 Task: Add a condition where "Organization Is not -" in pending tickets.
Action: Mouse moved to (118, 470)
Screenshot: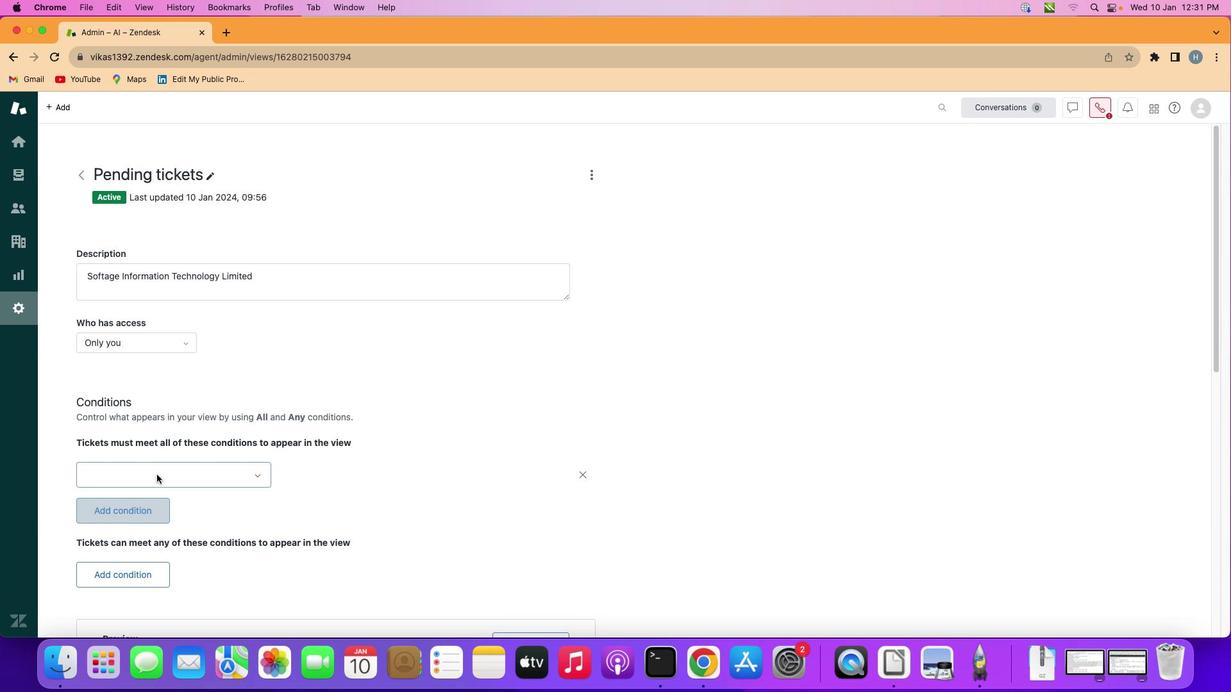 
Action: Mouse pressed left at (118, 470)
Screenshot: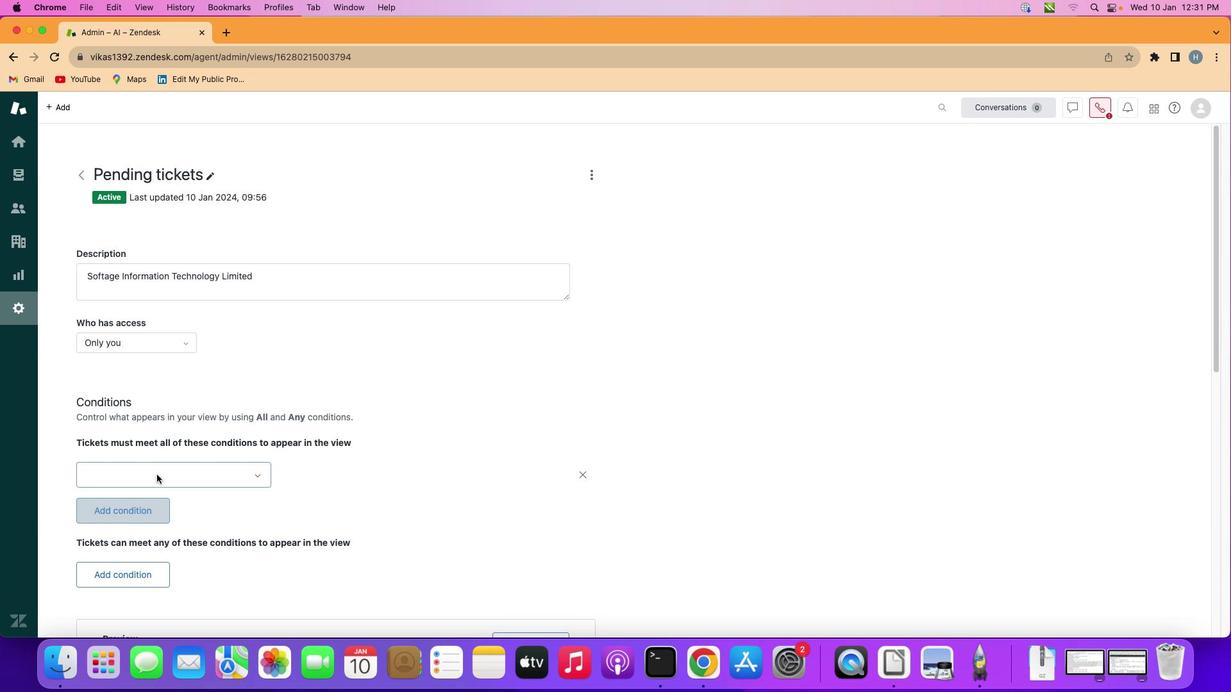 
Action: Mouse moved to (179, 470)
Screenshot: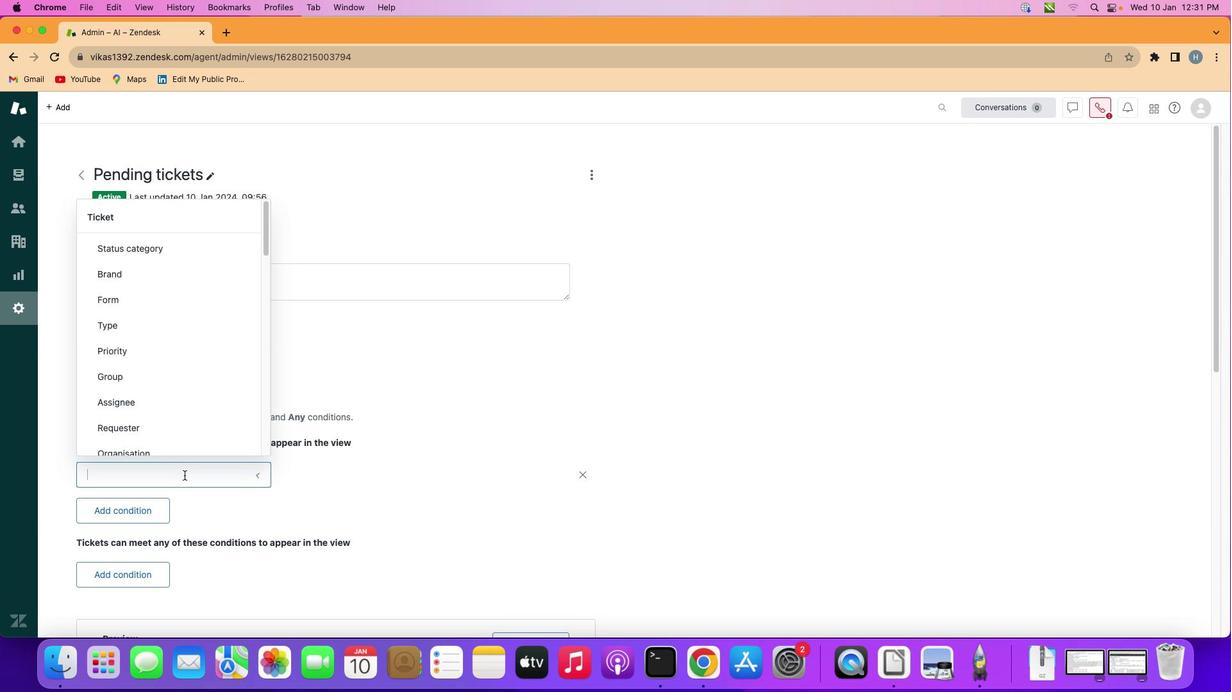 
Action: Mouse pressed left at (179, 470)
Screenshot: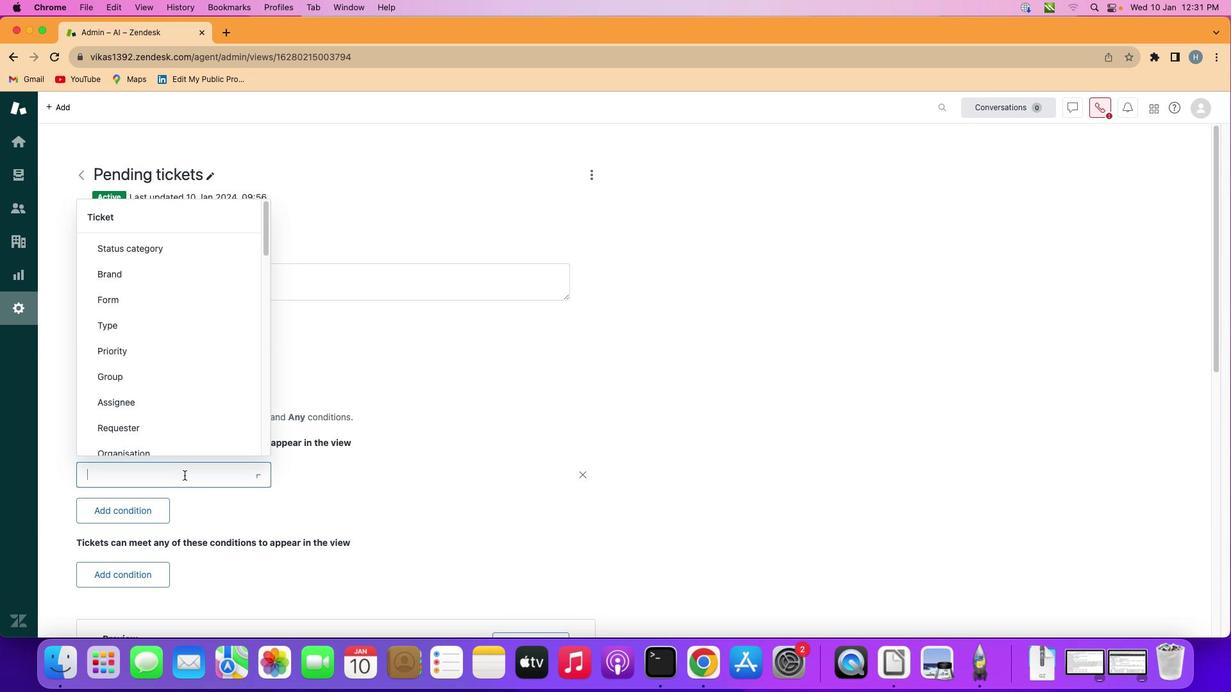 
Action: Mouse moved to (205, 378)
Screenshot: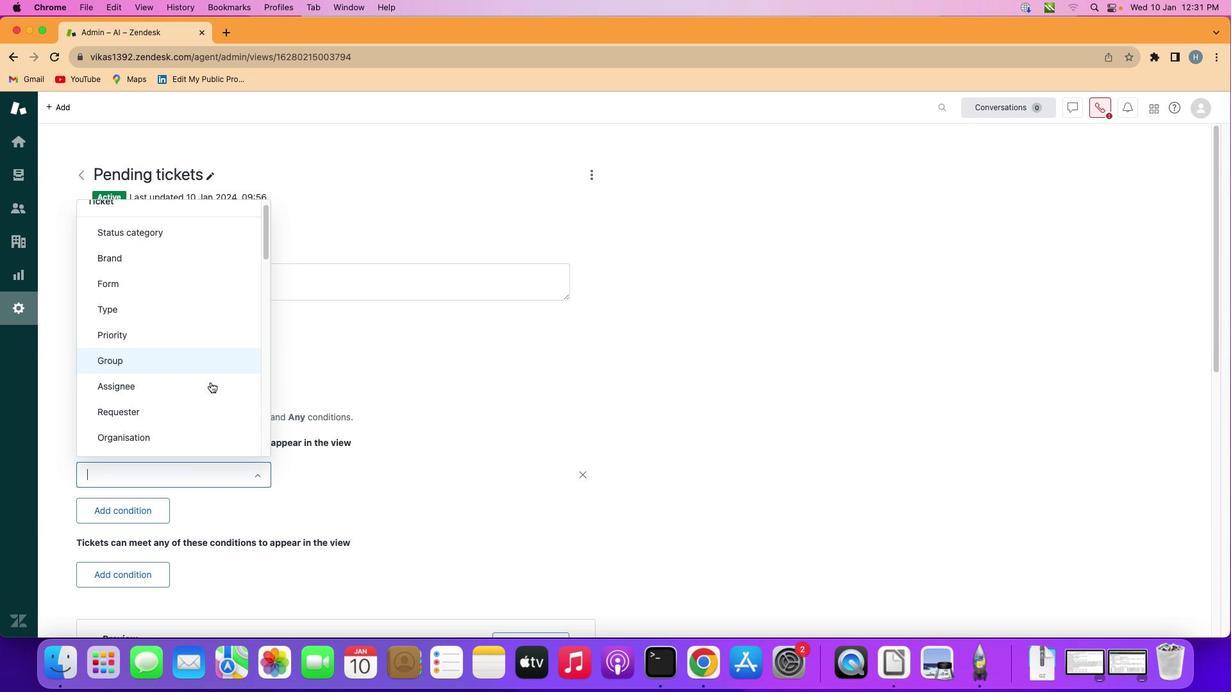 
Action: Mouse scrolled (205, 378) with delta (-3, -4)
Screenshot: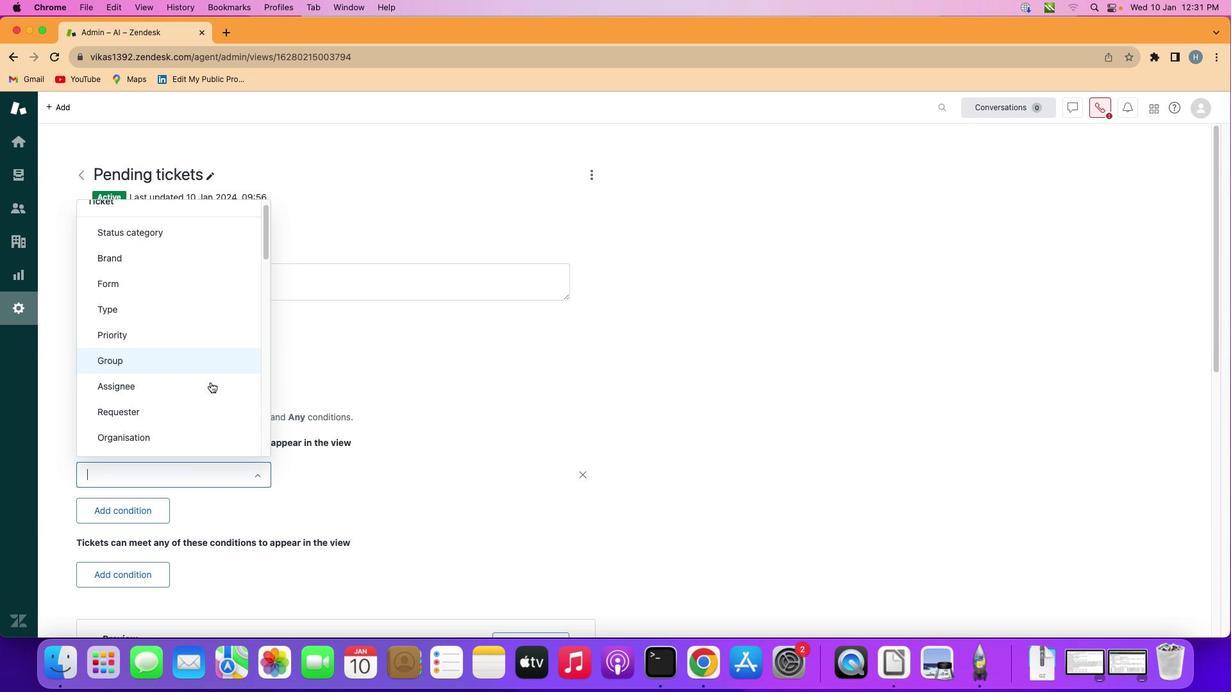 
Action: Mouse scrolled (205, 378) with delta (-3, -4)
Screenshot: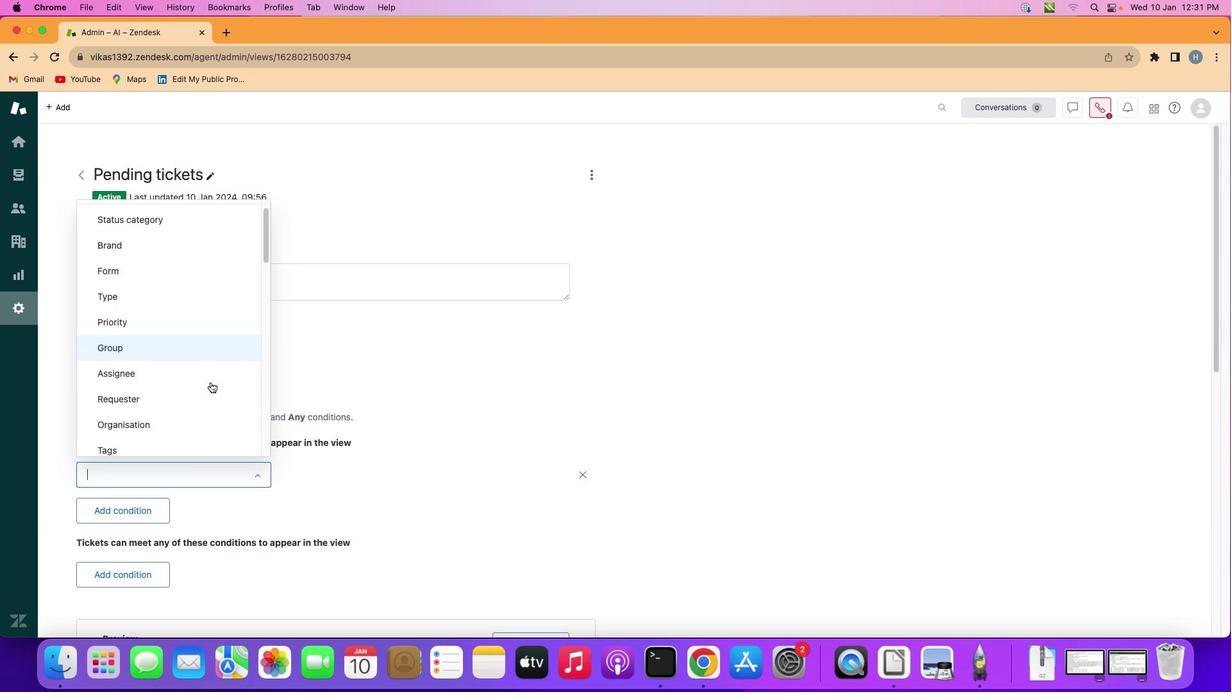 
Action: Mouse scrolled (205, 378) with delta (-3, -4)
Screenshot: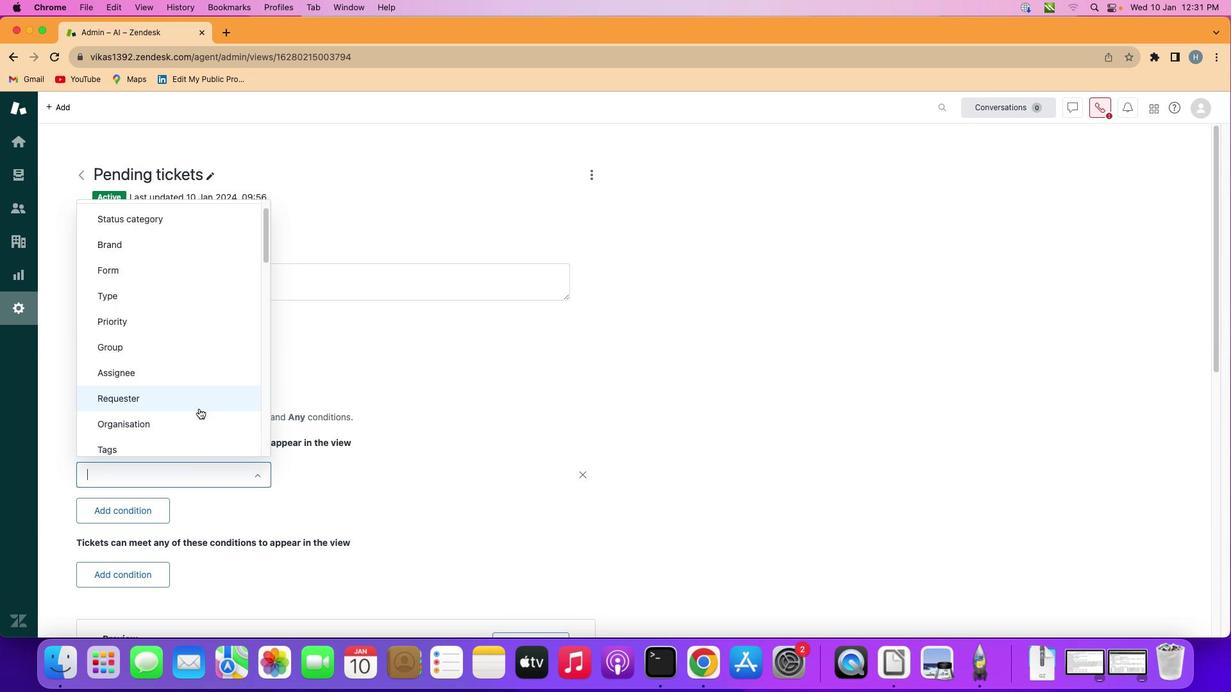 
Action: Mouse moved to (189, 416)
Screenshot: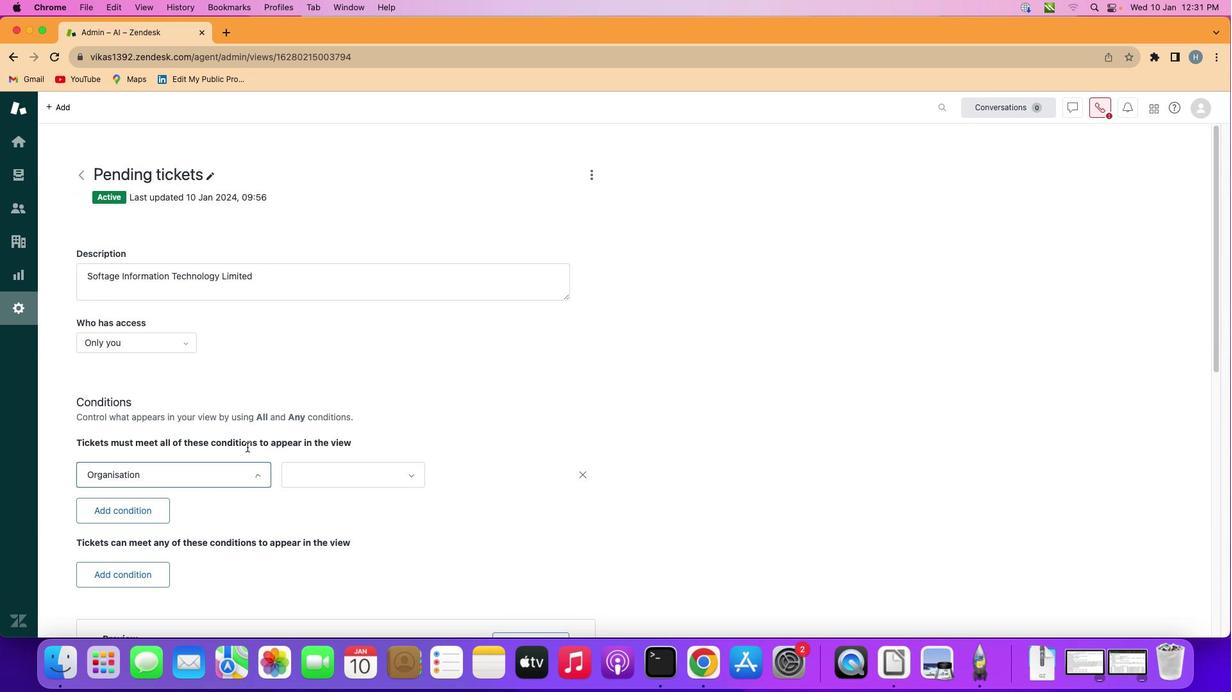 
Action: Mouse pressed left at (189, 416)
Screenshot: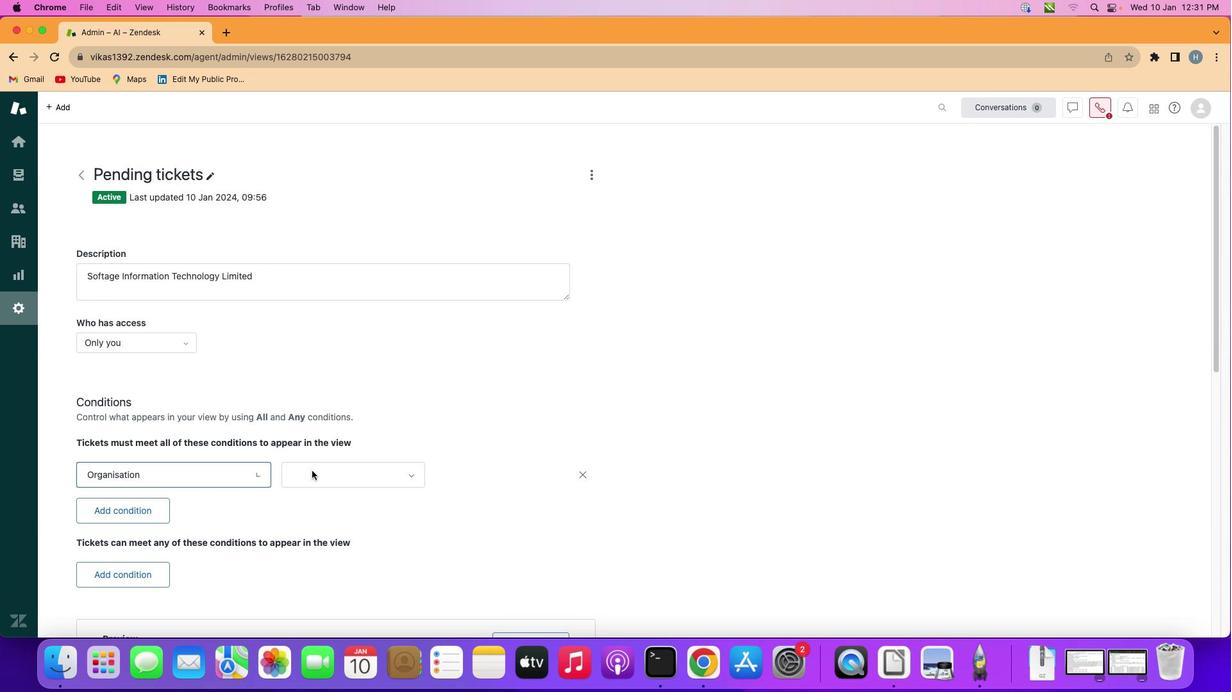
Action: Mouse moved to (321, 466)
Screenshot: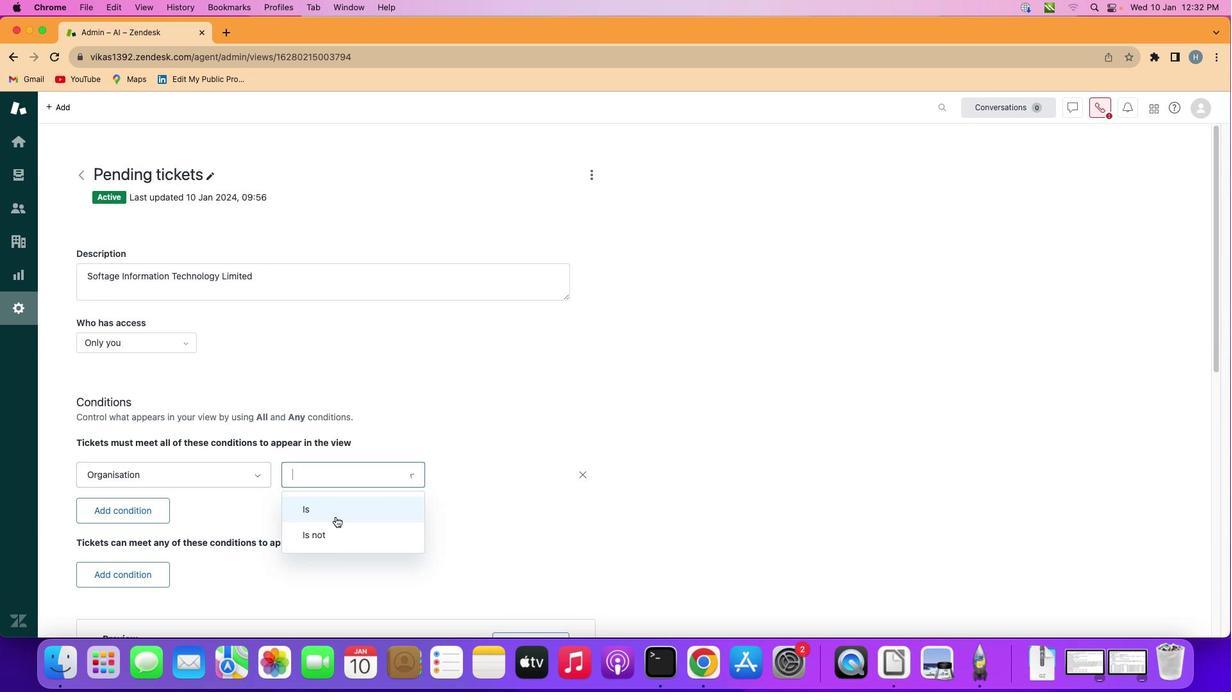 
Action: Mouse pressed left at (321, 466)
Screenshot: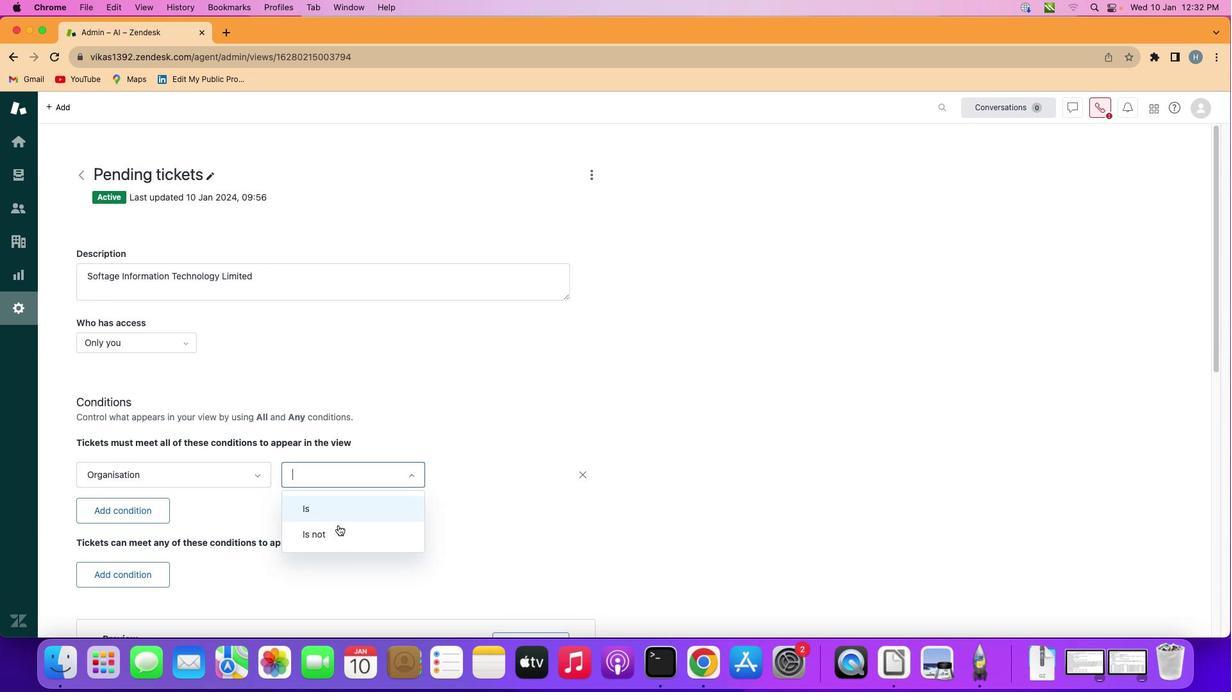 
Action: Mouse moved to (334, 527)
Screenshot: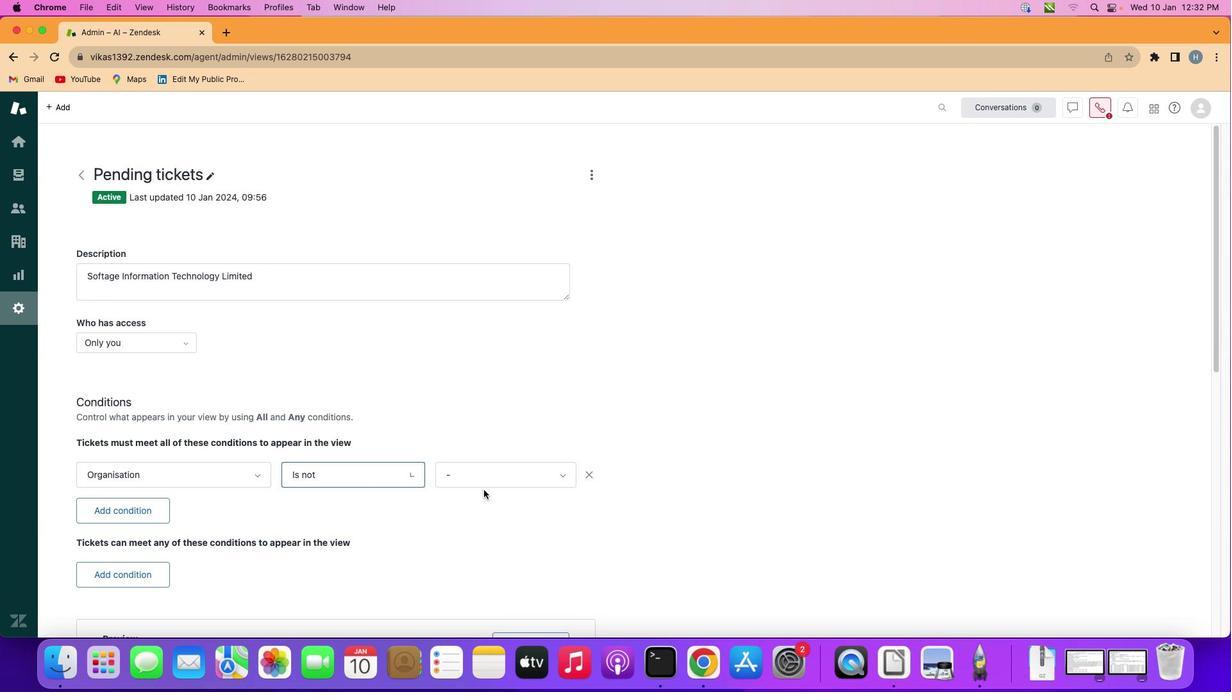 
Action: Mouse pressed left at (334, 527)
Screenshot: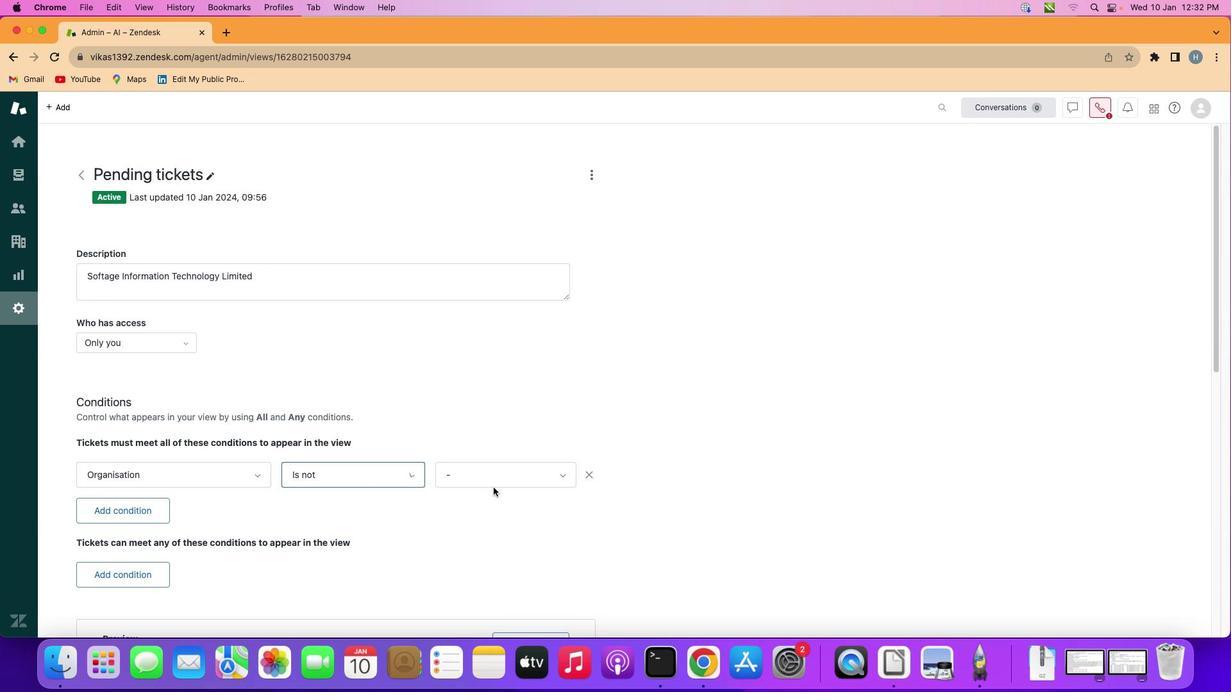 
Action: Mouse moved to (501, 471)
Screenshot: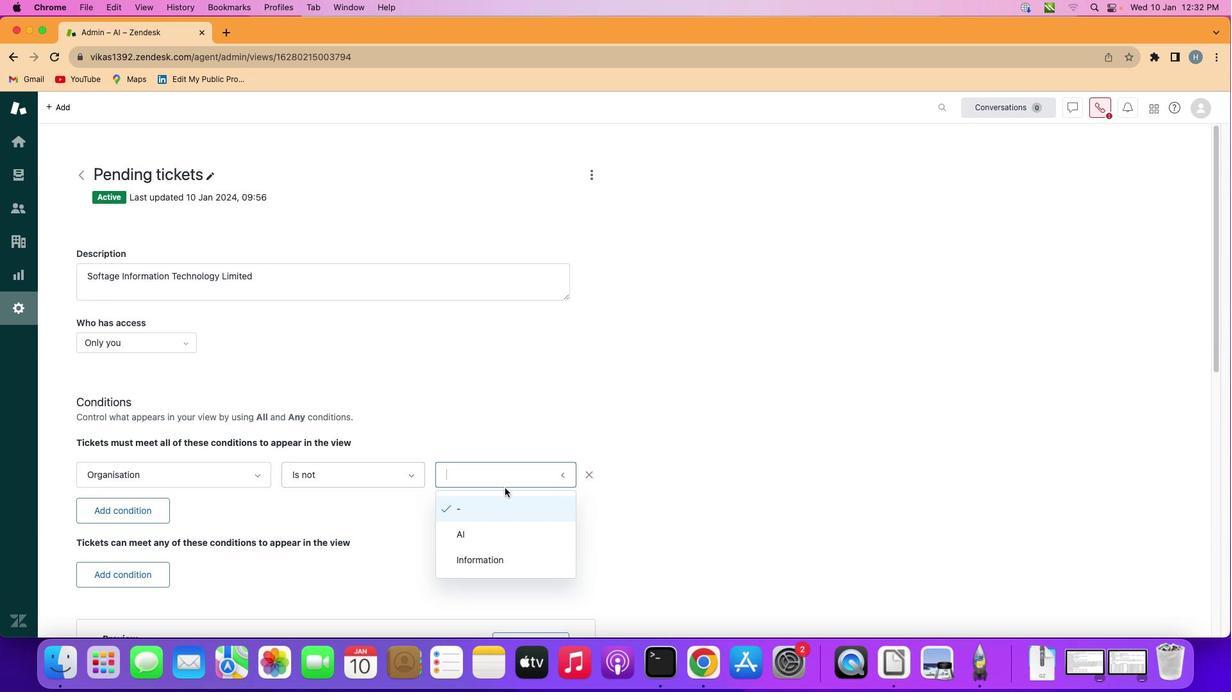 
Action: Mouse pressed left at (501, 471)
Screenshot: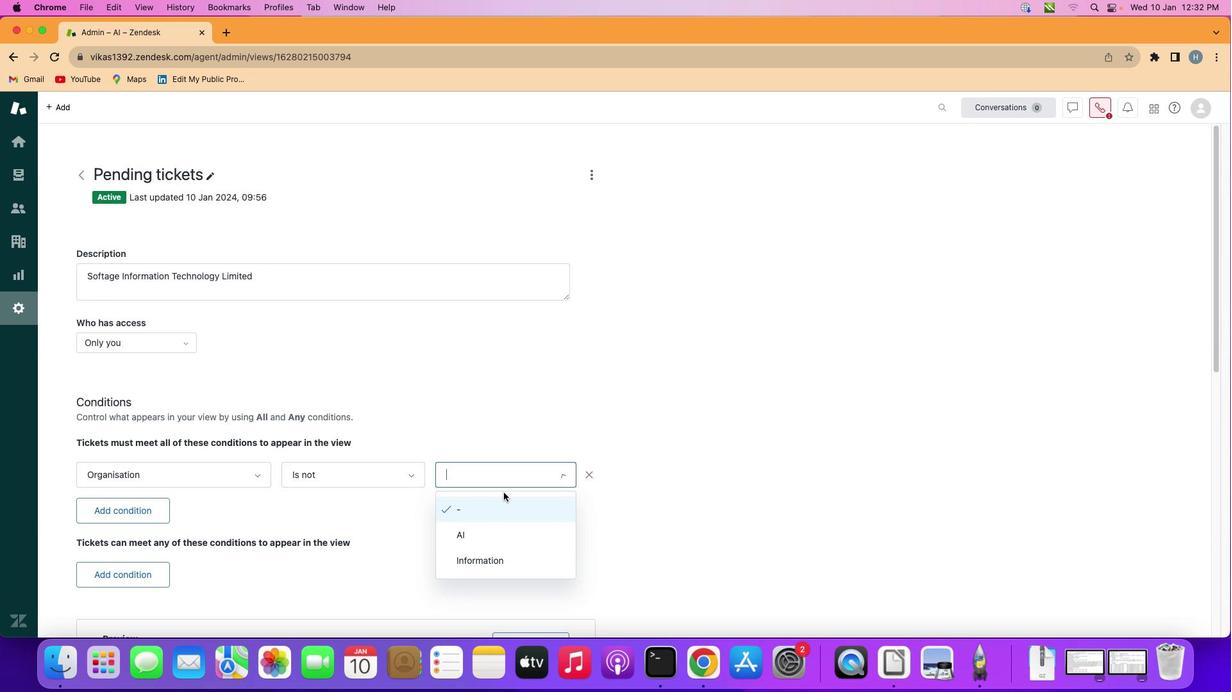 
Action: Mouse moved to (495, 502)
Screenshot: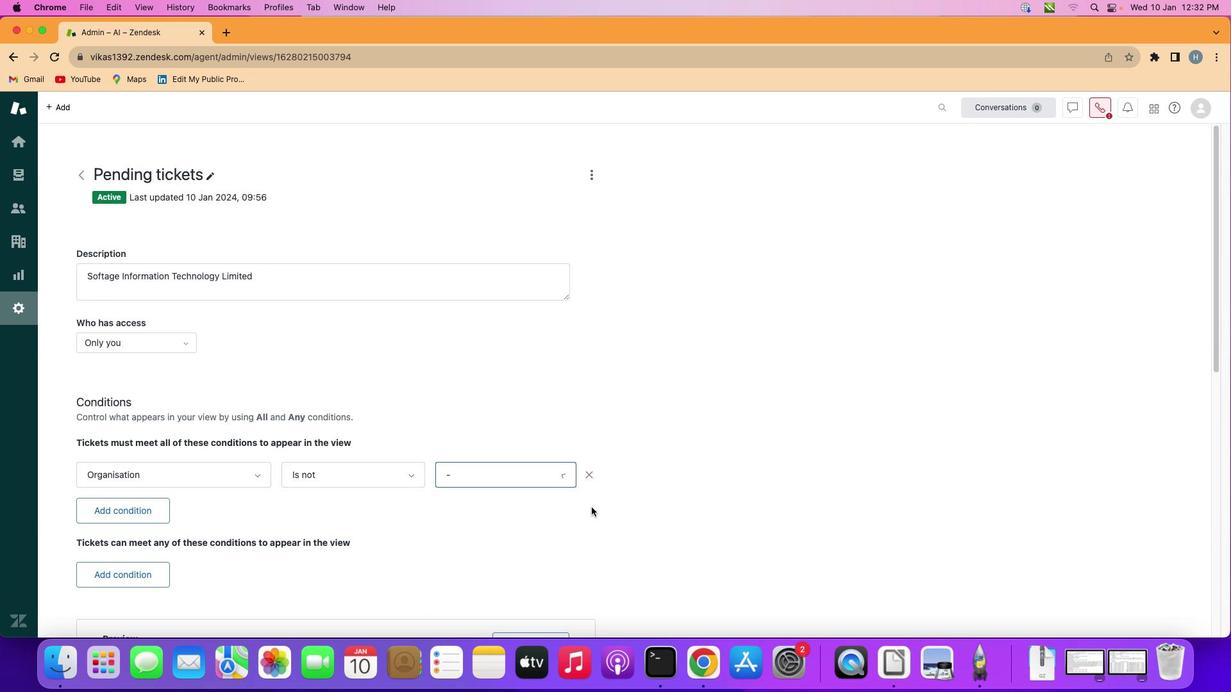 
Action: Mouse pressed left at (495, 502)
Screenshot: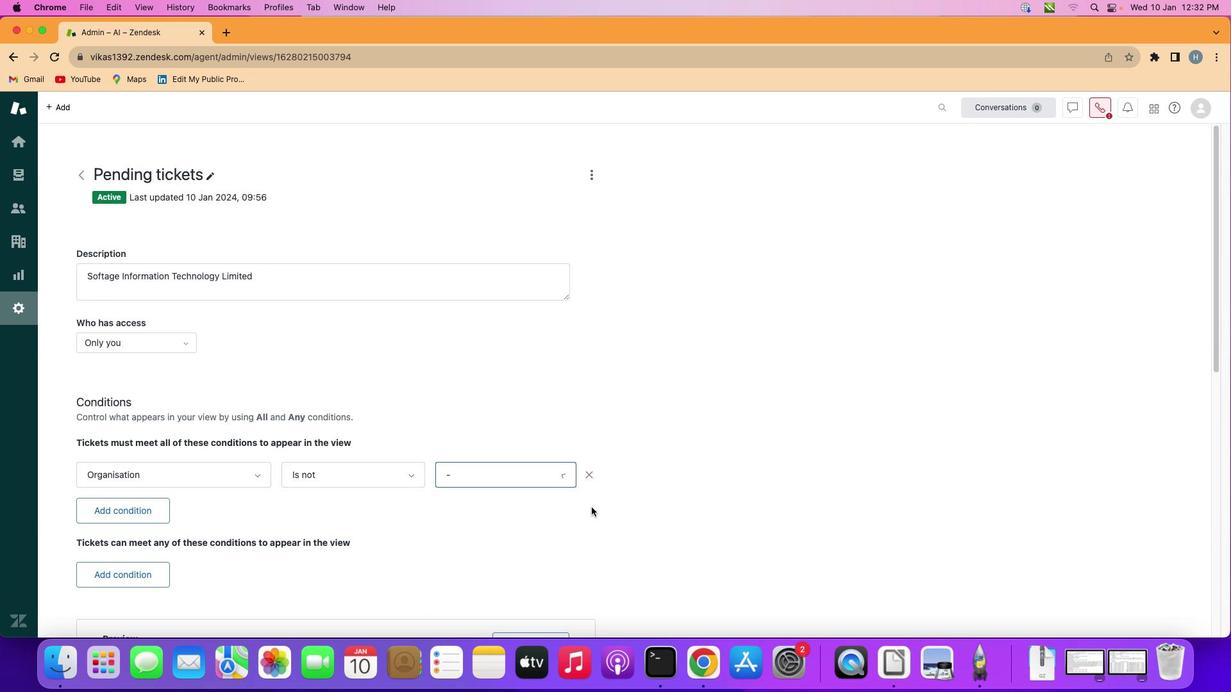 
Action: Mouse moved to (586, 503)
Screenshot: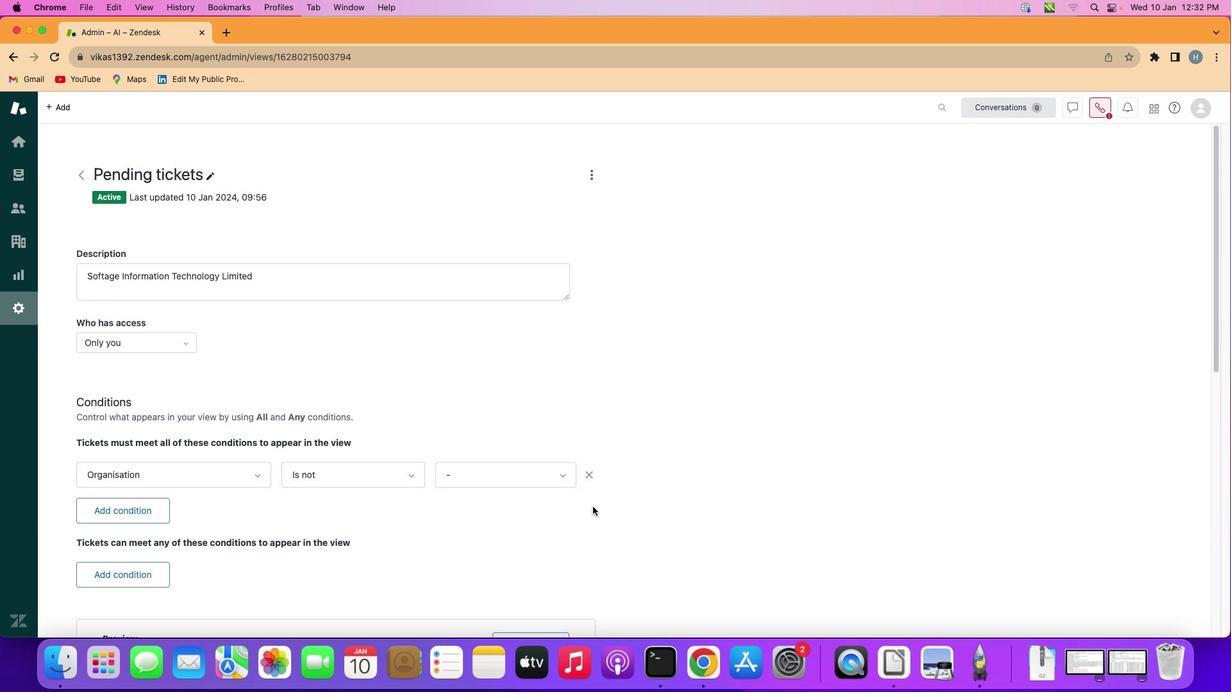 
Action: Mouse pressed left at (586, 503)
Screenshot: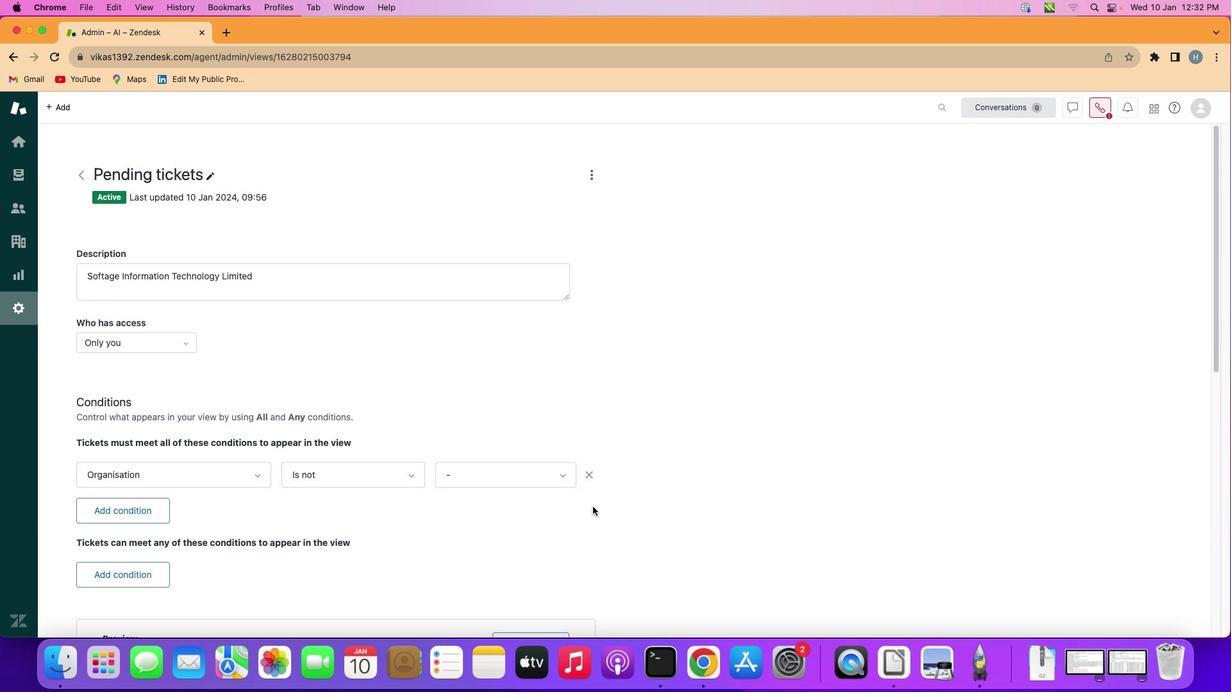 
Action: Mouse moved to (588, 502)
Screenshot: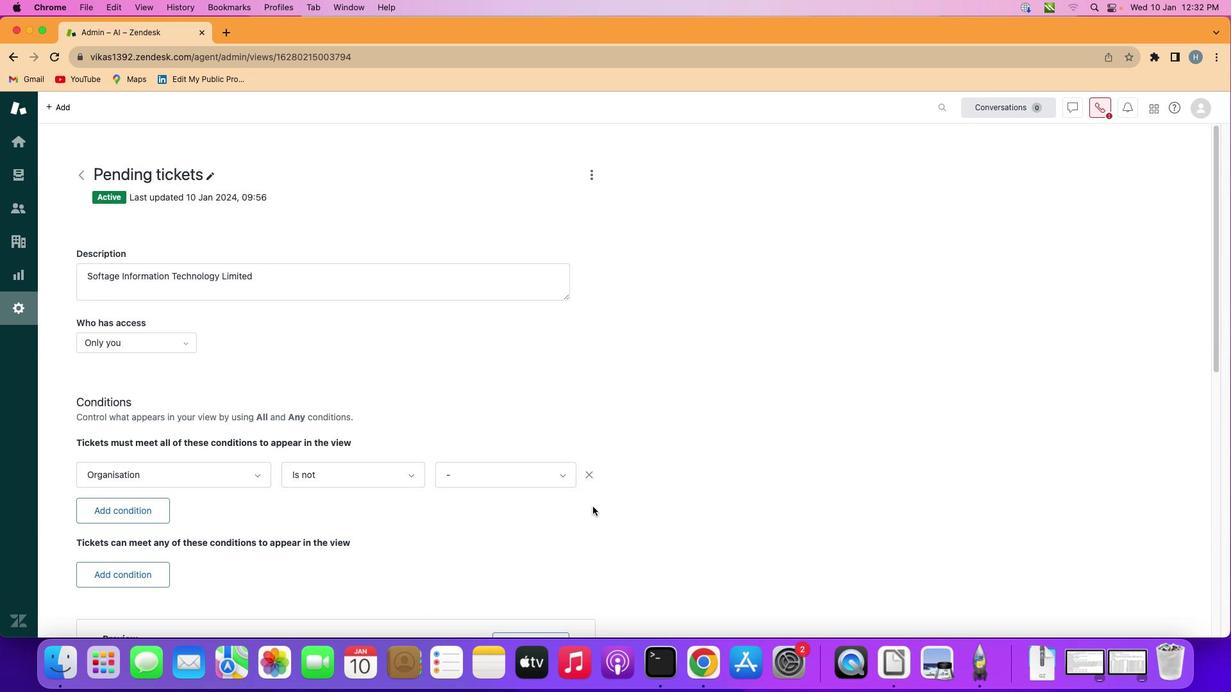 
